 Task: Create in the project AdvantEdge in Backlog an issue 'Implement multi-factor authentication to further enhance security', assign it to team member softage.3@softage.net and change the status to IN PROGRESS. Create in the project AdvantEdge in Backlog an issue 'Develop a new feature to allow for customizable user profiles', assign it to team member softage.4@softage.net and change the status to IN PROGRESS
Action: Mouse moved to (201, 57)
Screenshot: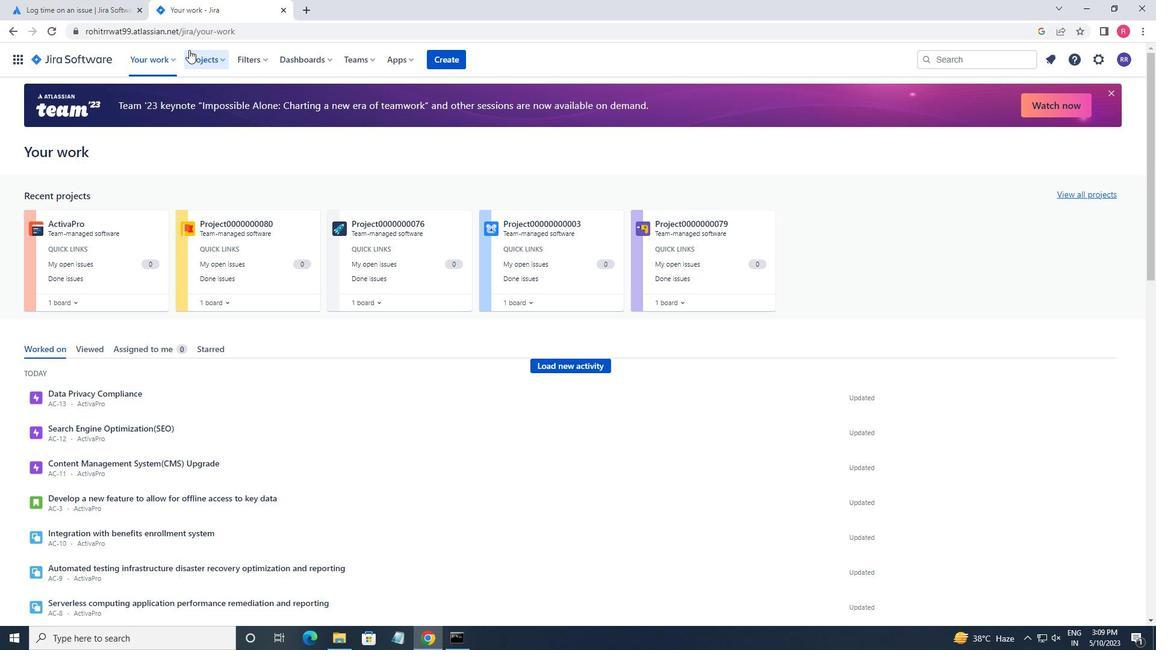 
Action: Mouse pressed left at (201, 57)
Screenshot: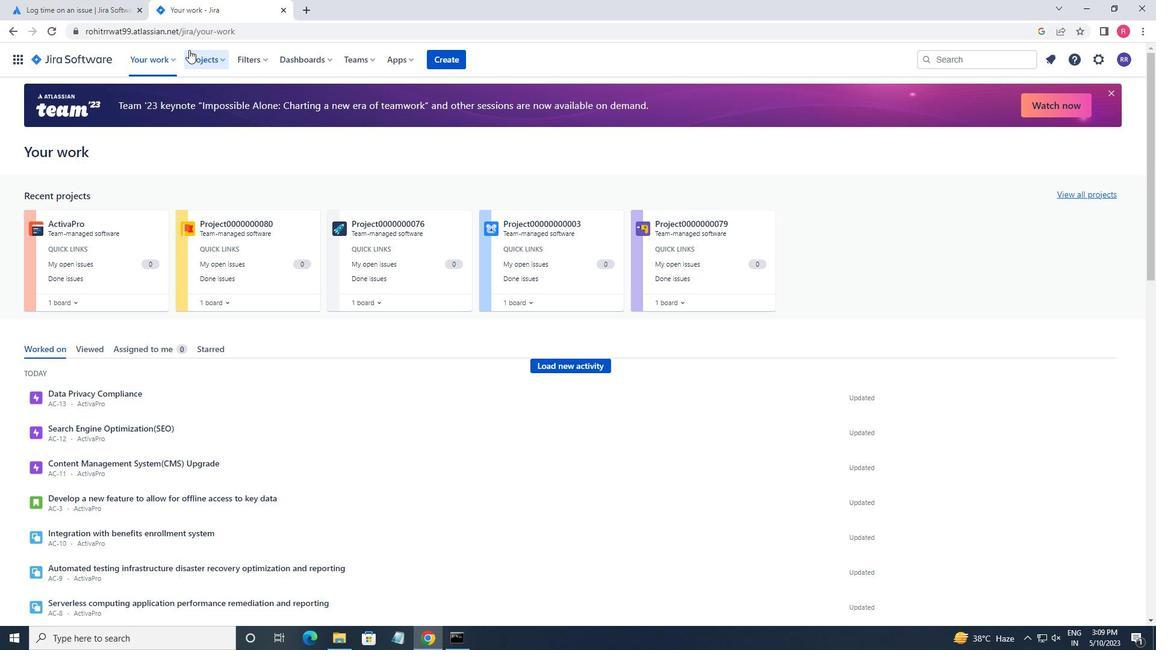 
Action: Mouse moved to (278, 143)
Screenshot: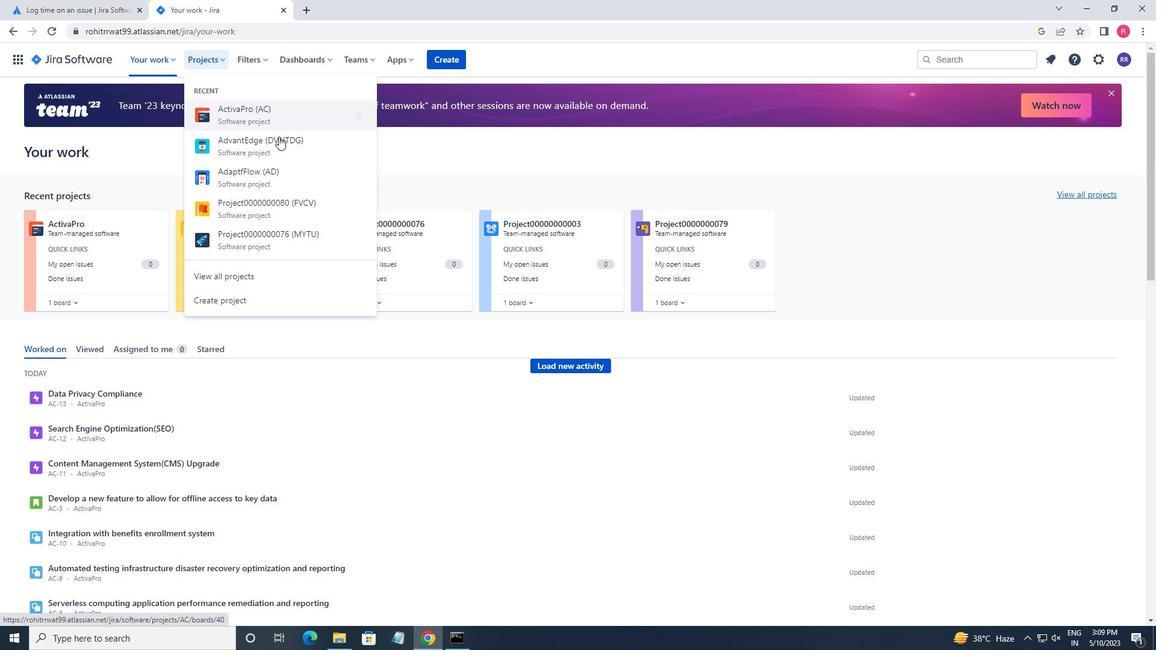 
Action: Mouse pressed left at (278, 143)
Screenshot: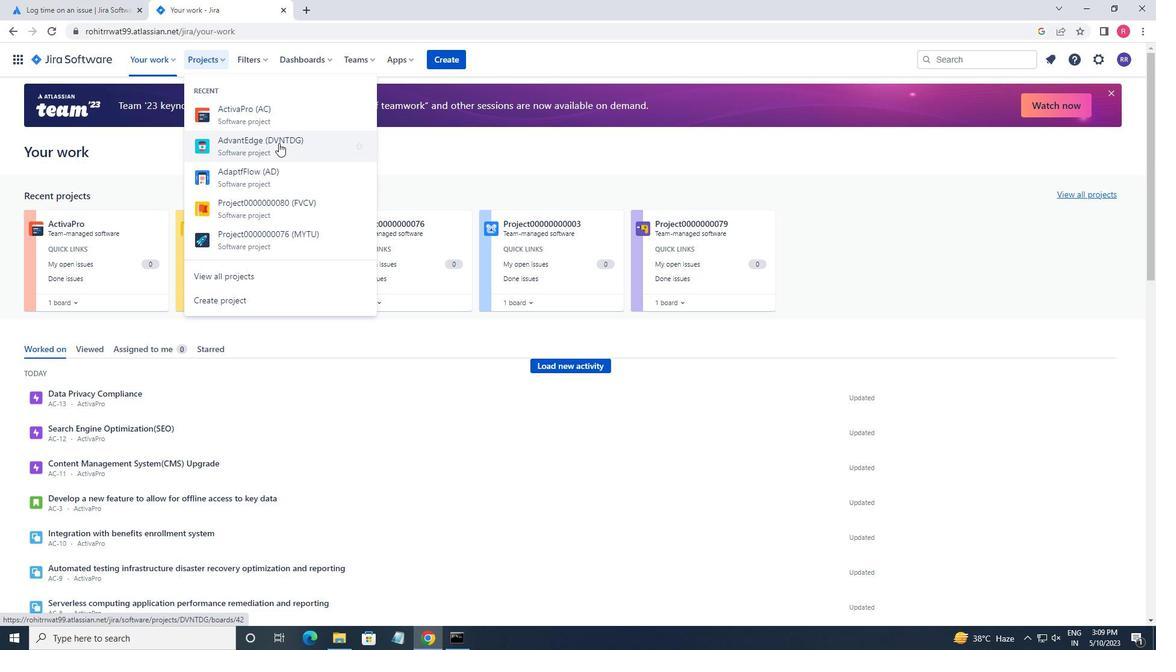 
Action: Mouse moved to (55, 176)
Screenshot: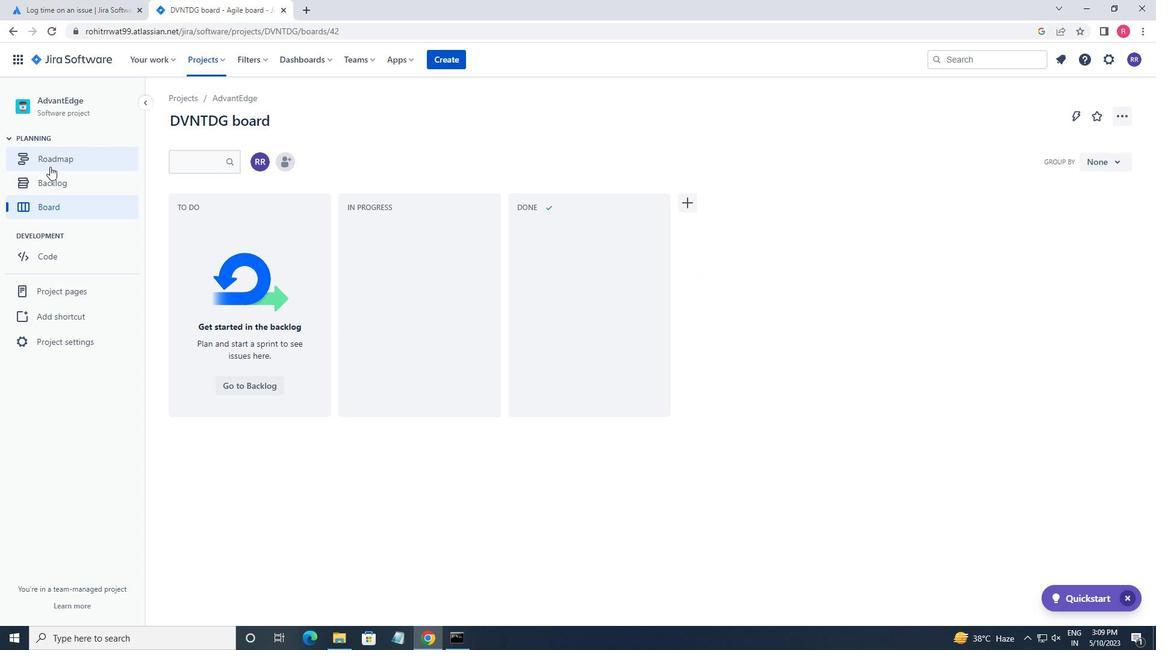 
Action: Mouse pressed left at (55, 176)
Screenshot: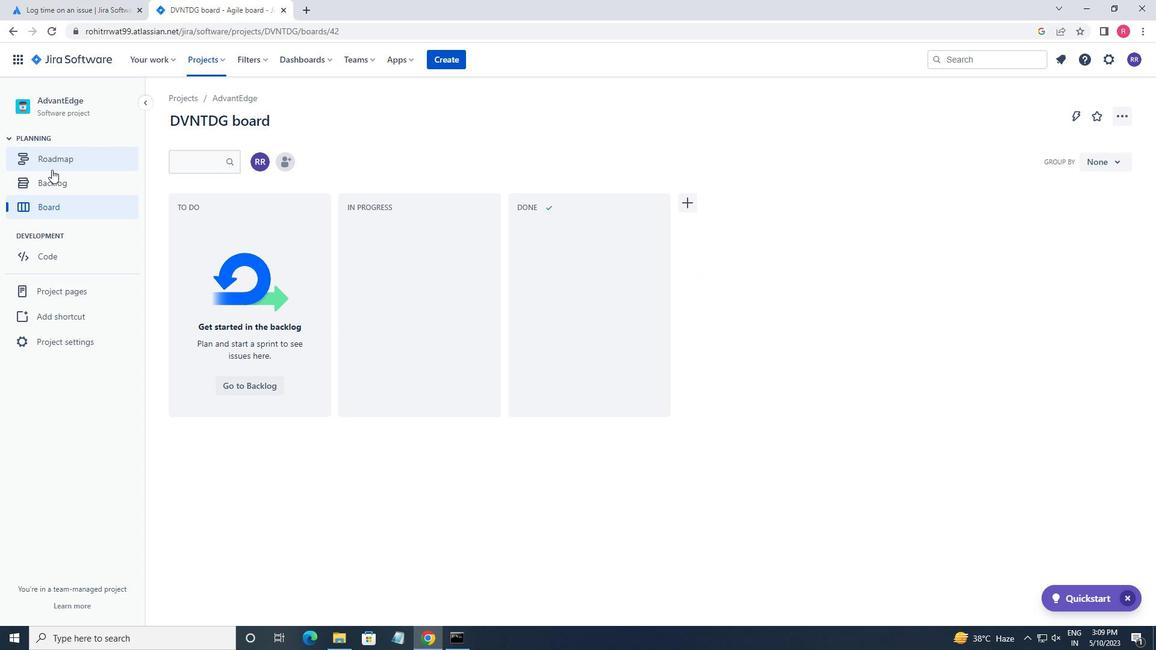 
Action: Mouse moved to (422, 435)
Screenshot: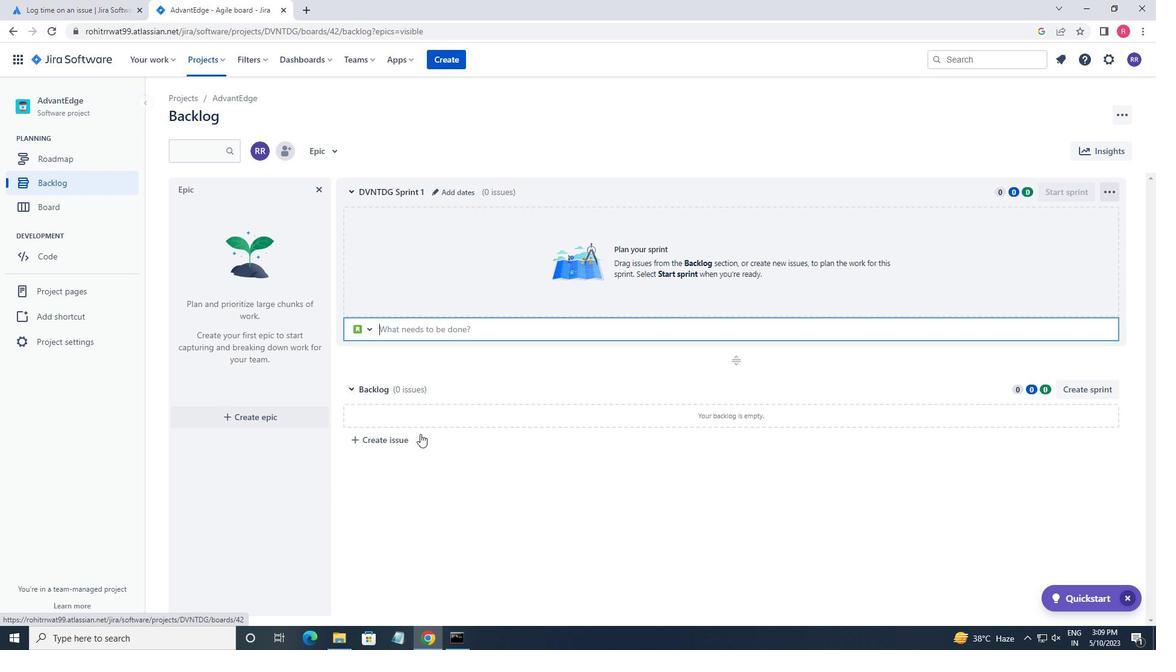 
Action: Mouse pressed left at (422, 435)
Screenshot: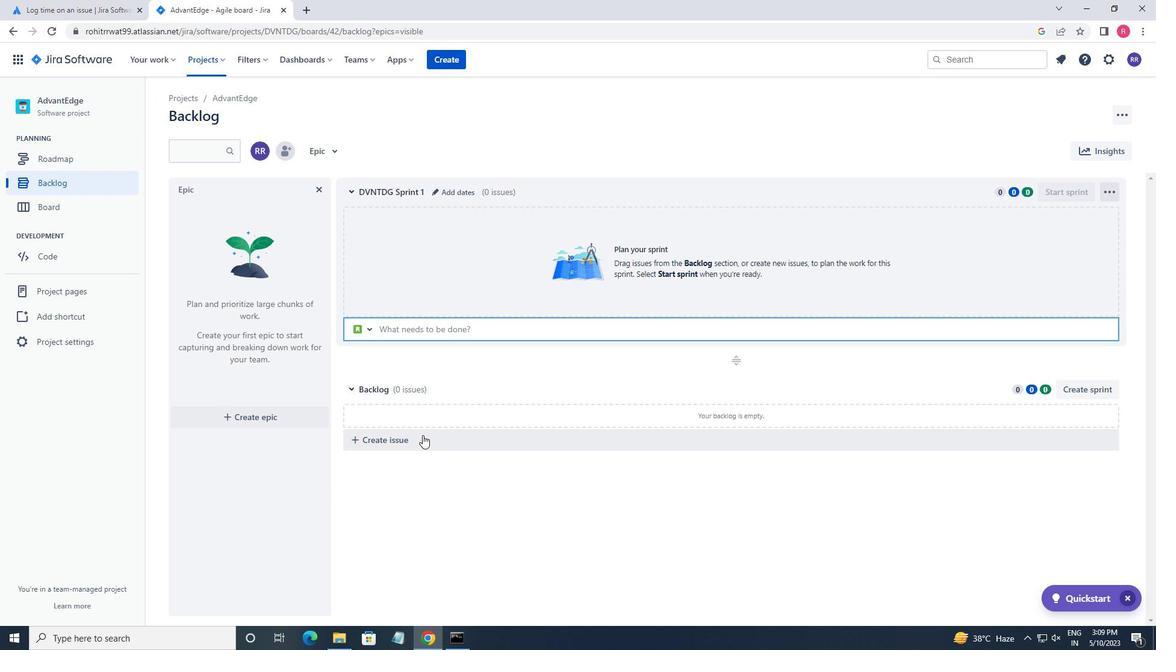 
Action: Mouse moved to (555, 608)
Screenshot: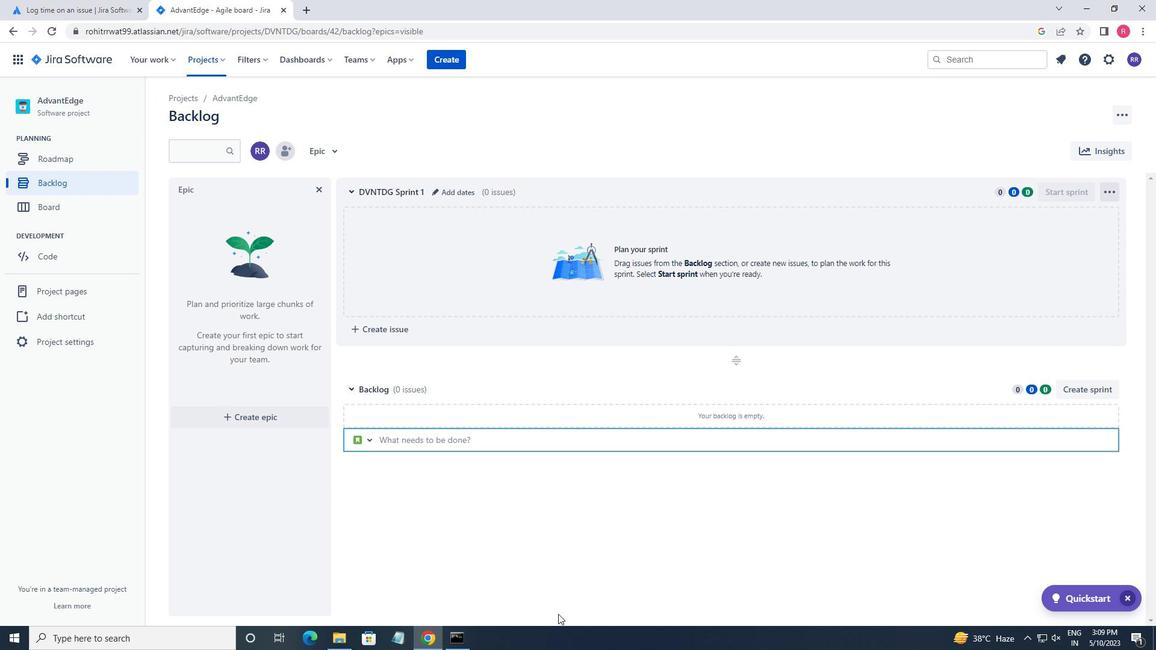 
Action: Key pressed <Key.shift_r><Key.shift_r><Key.shift_r><Key.shift_r><Key.shift_r>Implr<Key.backspace>emrnt<Key.space>multi<Key.backspace><Key.backspace><Key.backspace><Key.backspace><Key.backspace><Key.backspace><Key.backspace><Key.backspace><Key.backspace>ent<Key.space>multi-factor<Key.space>authentication<Key.space>to<Key.space>fut<Key.backspace>rther<Key.space>enhance<Key.space>security<Key.enter>
Screenshot: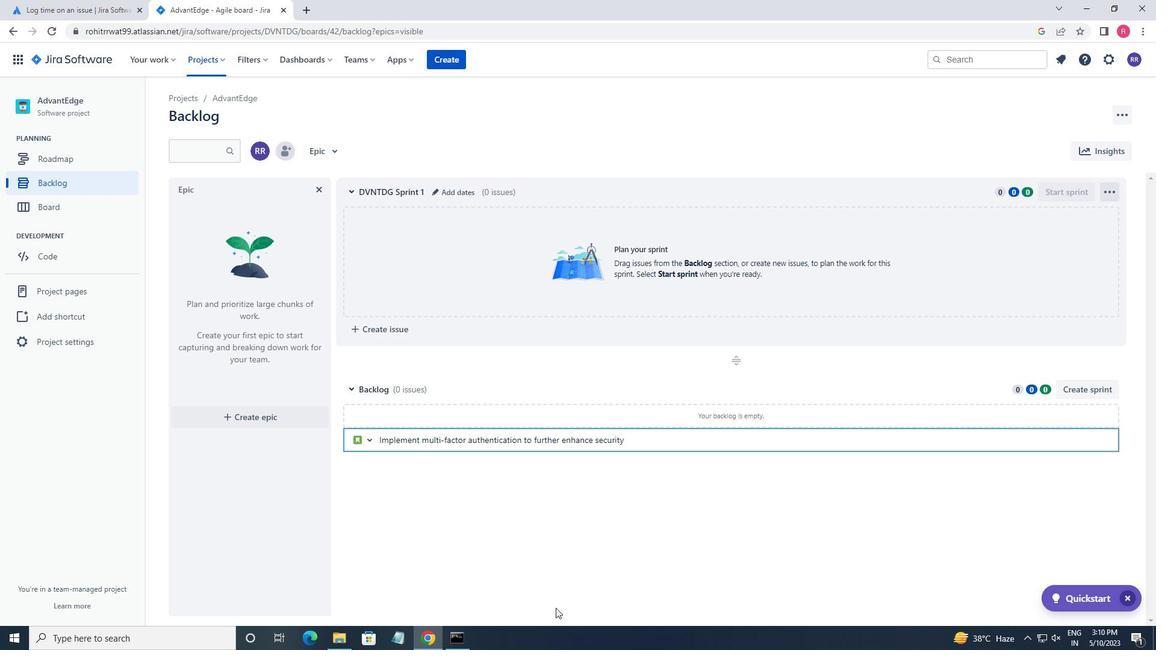 
Action: Mouse moved to (700, 417)
Screenshot: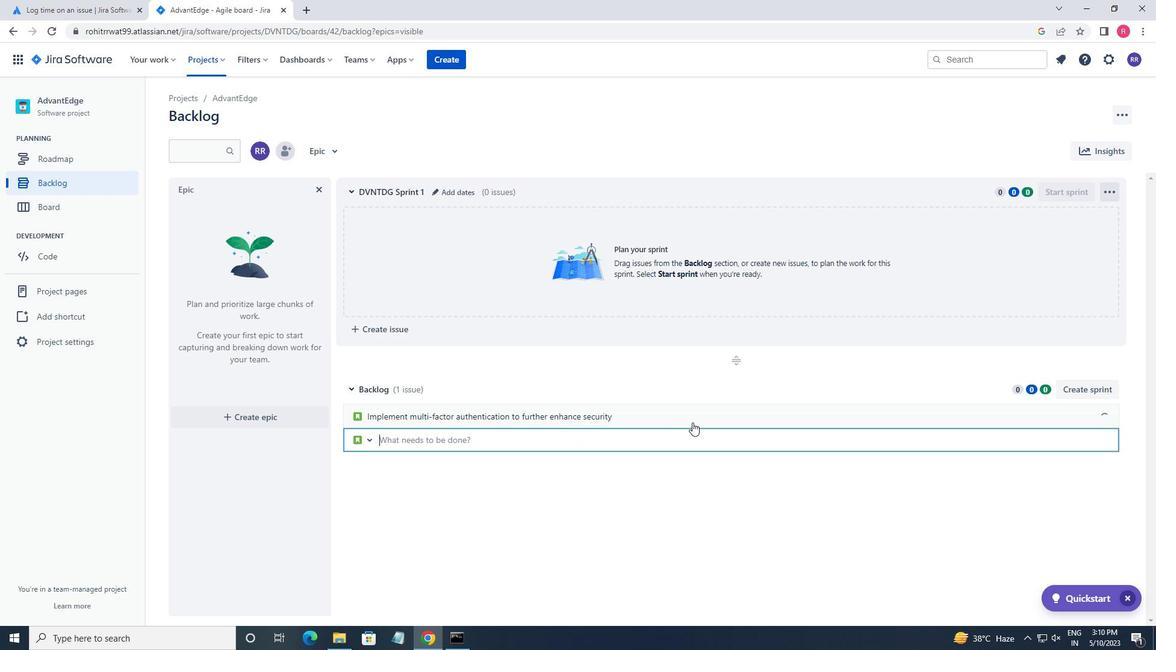 
Action: Mouse pressed left at (700, 417)
Screenshot: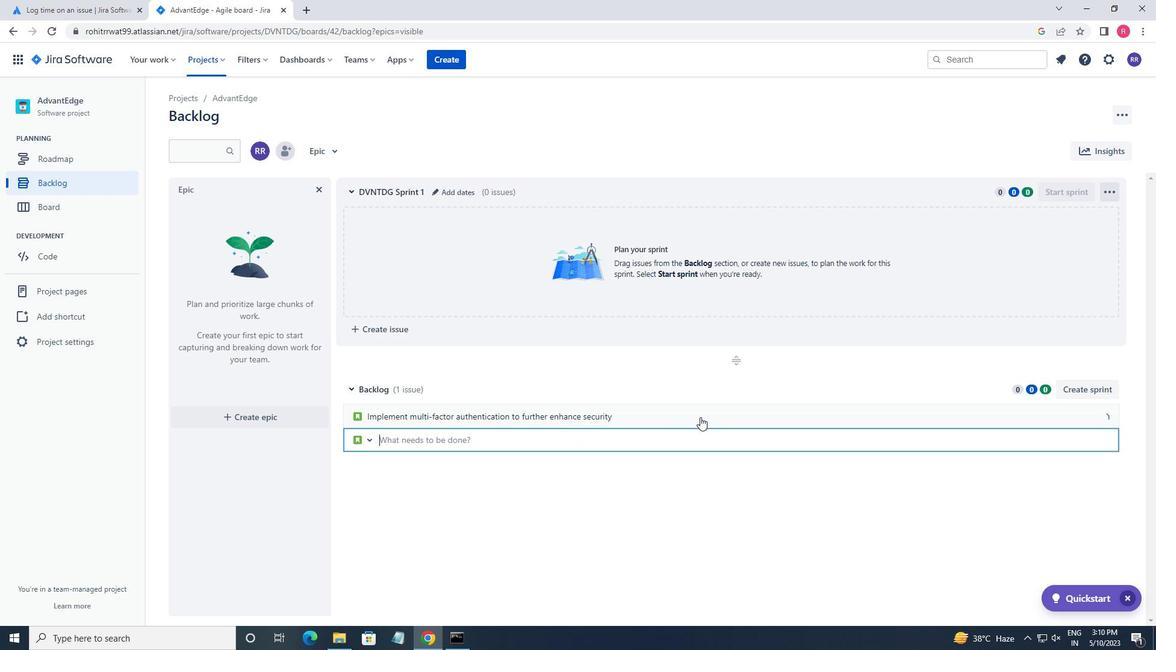 
Action: Mouse moved to (815, 416)
Screenshot: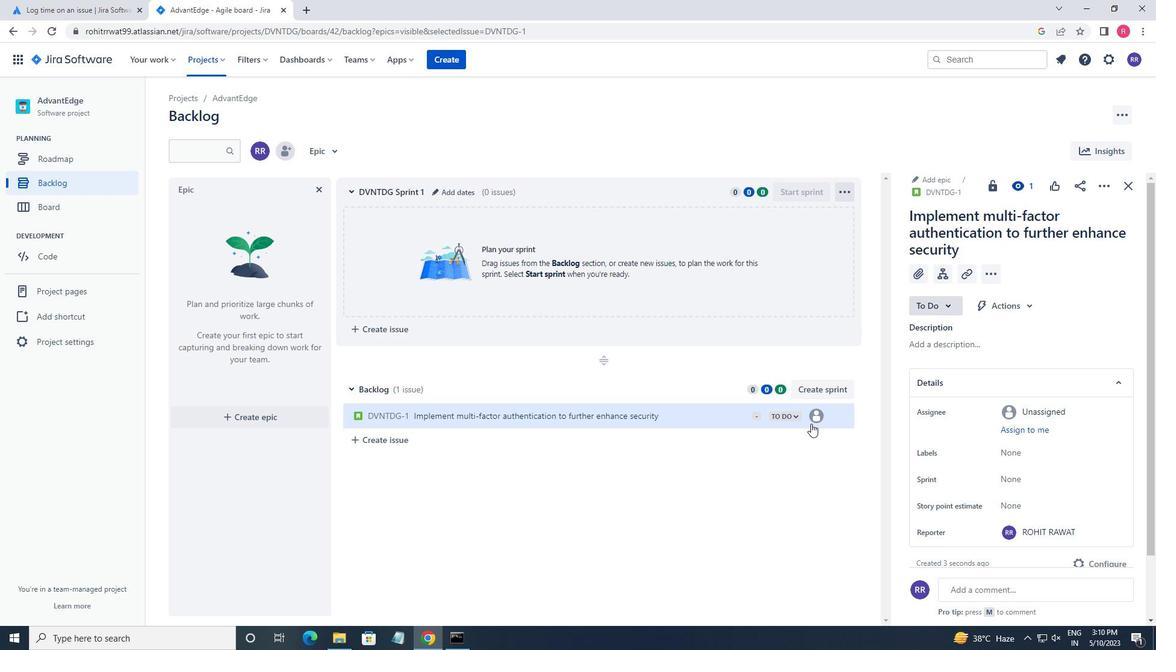 
Action: Mouse pressed left at (815, 416)
Screenshot: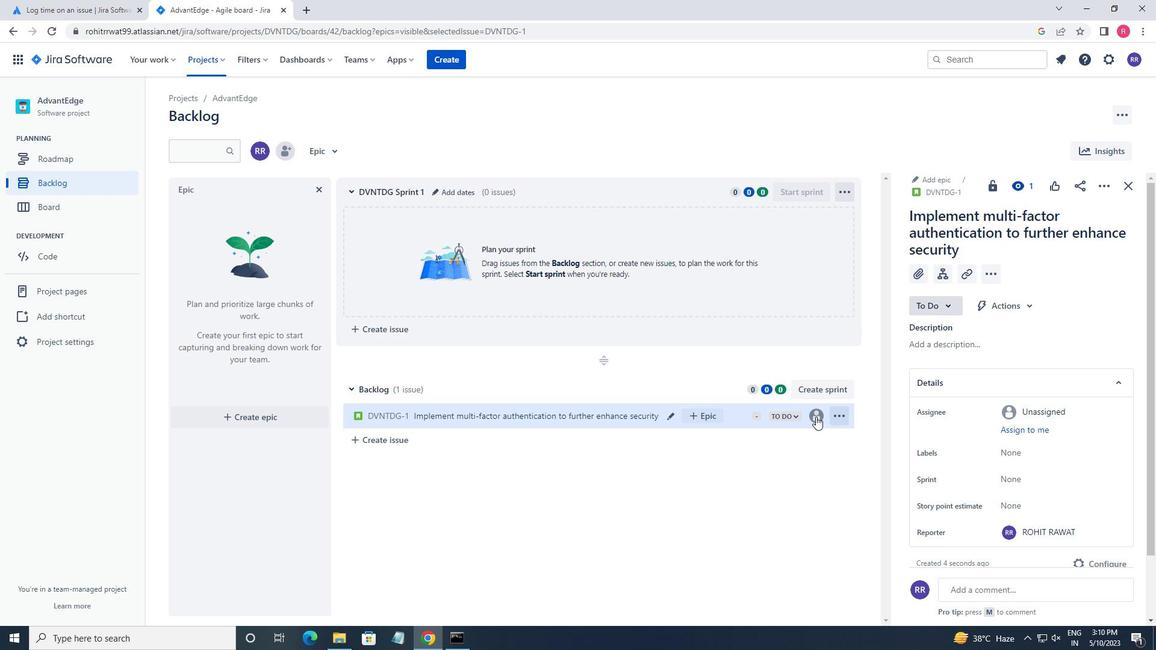 
Action: Mouse moved to (1128, 185)
Screenshot: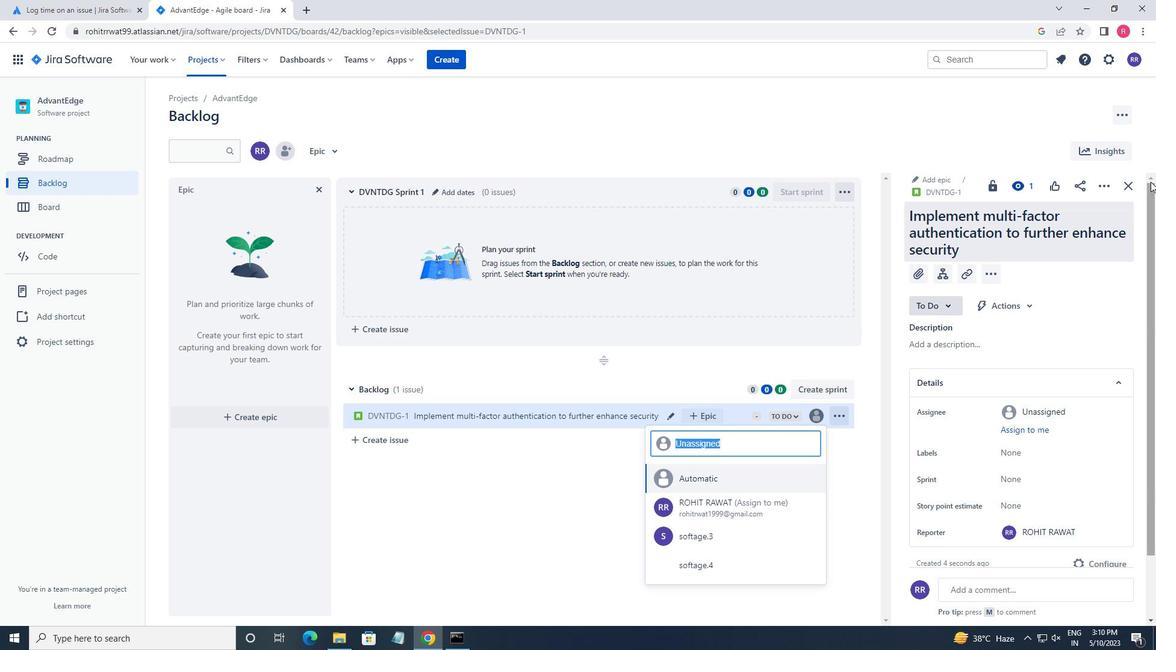 
Action: Mouse pressed left at (1128, 185)
Screenshot: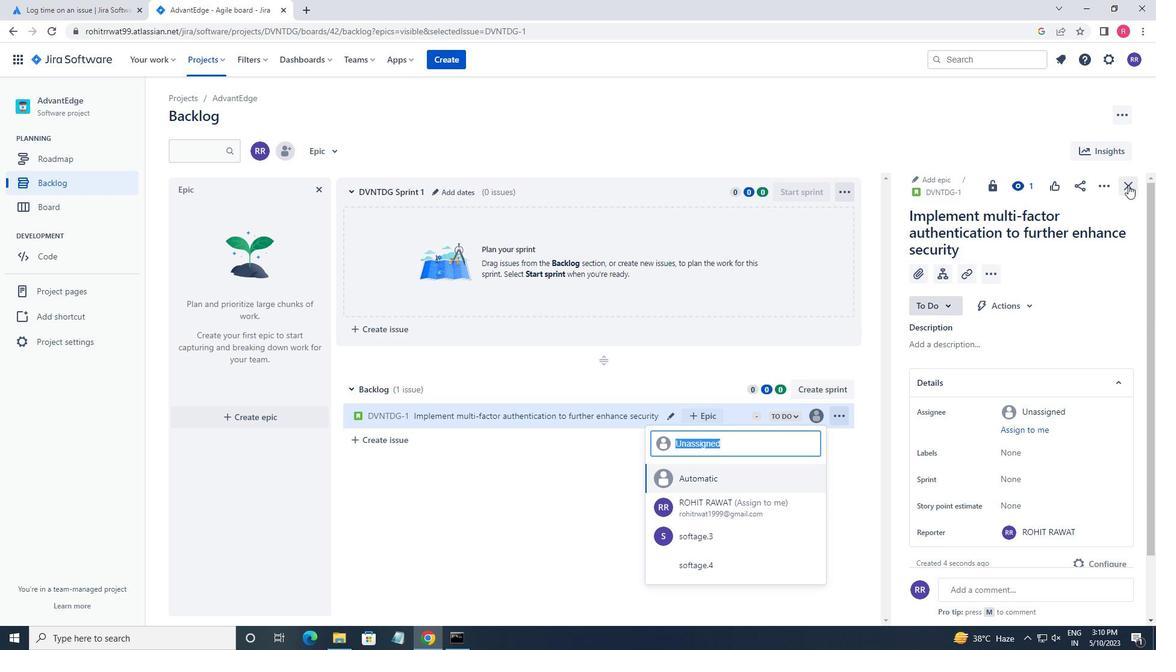 
Action: Mouse moved to (1081, 418)
Screenshot: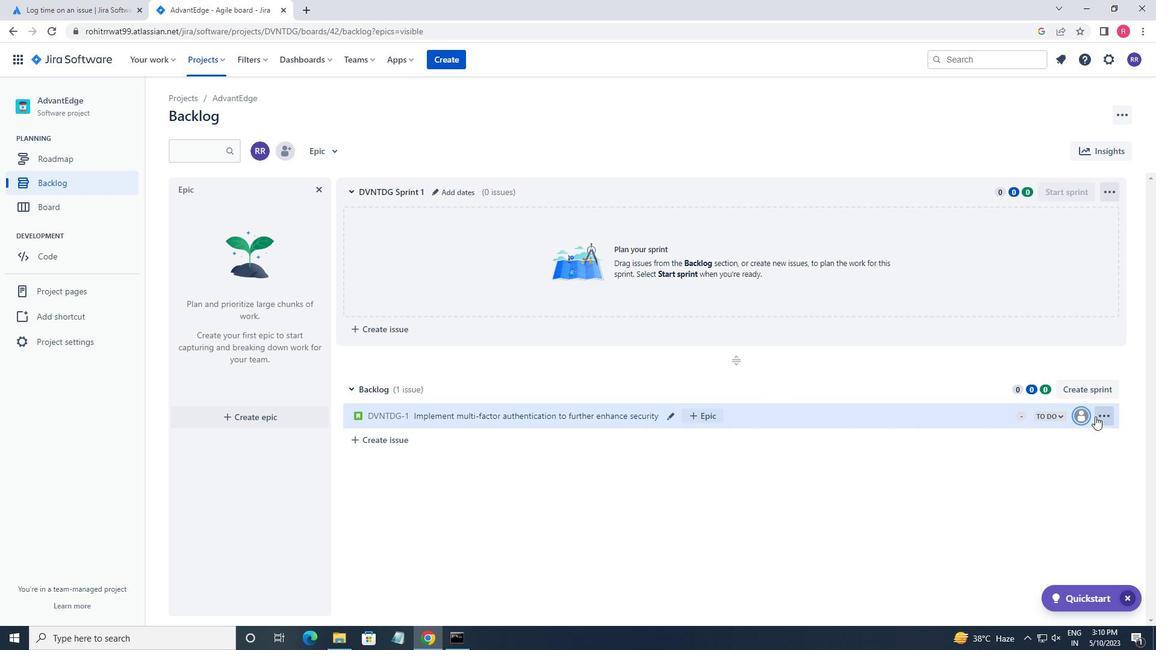 
Action: Mouse pressed left at (1081, 418)
Screenshot: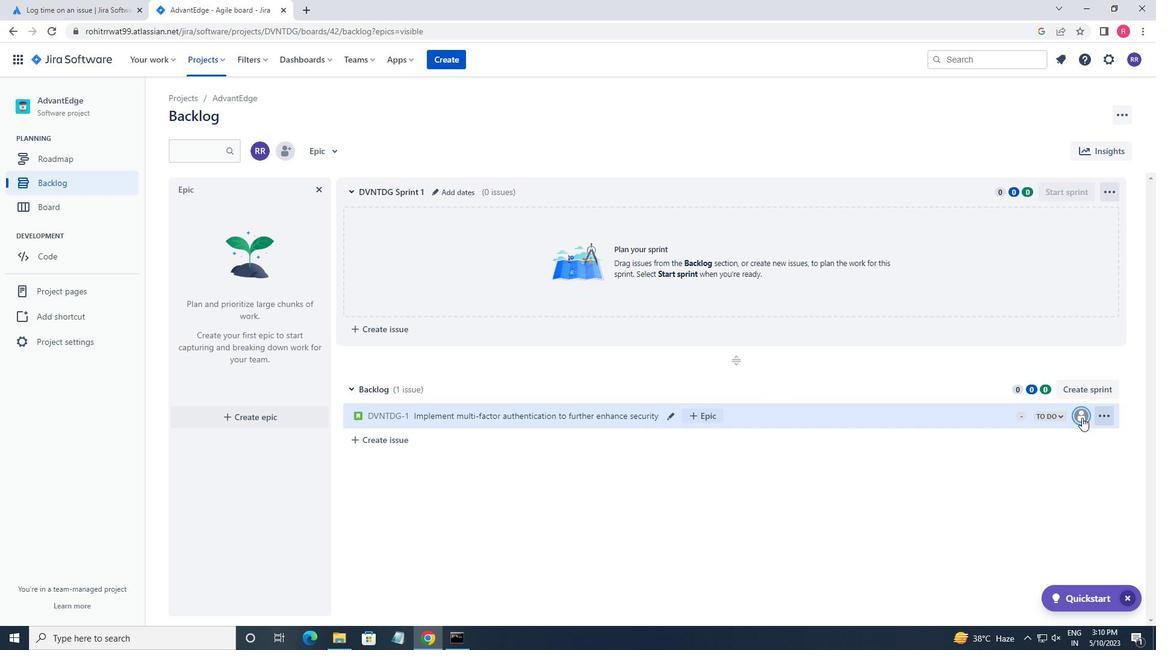 
Action: Mouse moved to (988, 460)
Screenshot: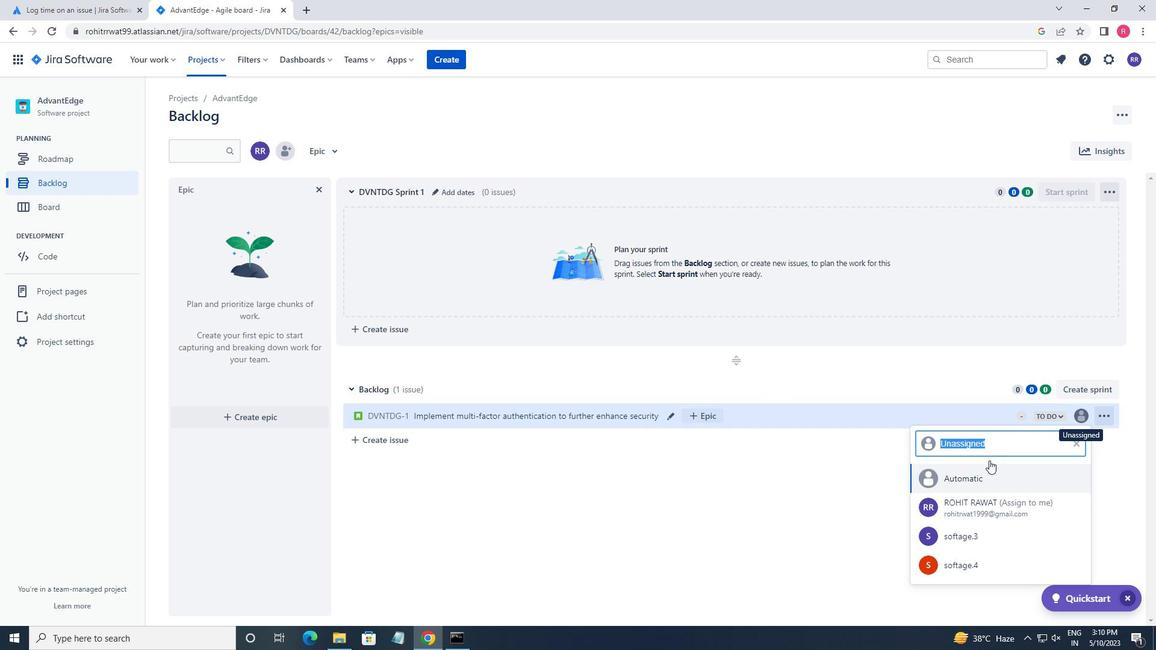 
Action: Key pressed softage.3<Key.shift><Key.shift><Key.shift><Key.shift><Key.shift><Key.shift>@SOFTAGE.NET<Key.enter>
Screenshot: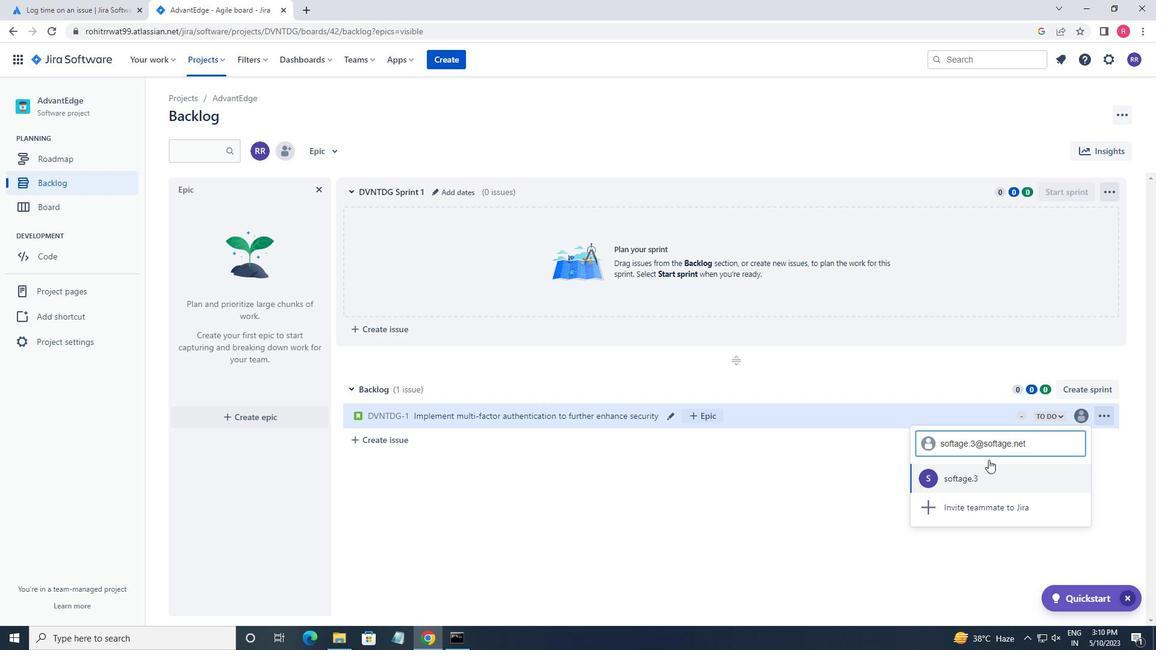 
Action: Mouse moved to (1047, 421)
Screenshot: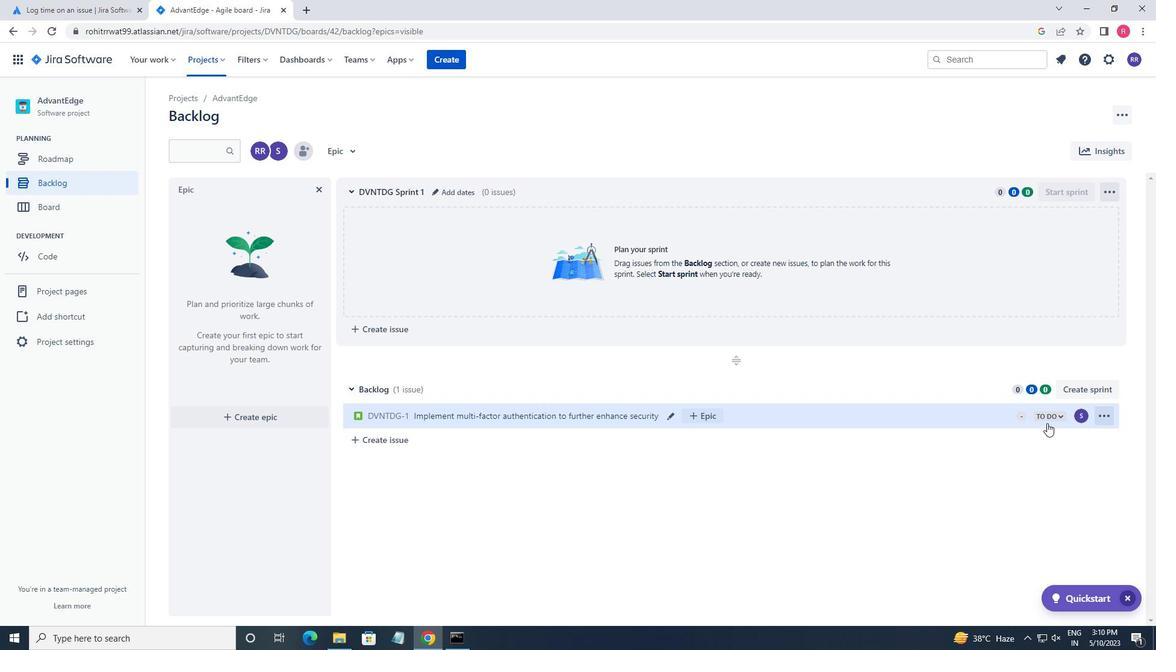 
Action: Mouse pressed left at (1047, 421)
Screenshot: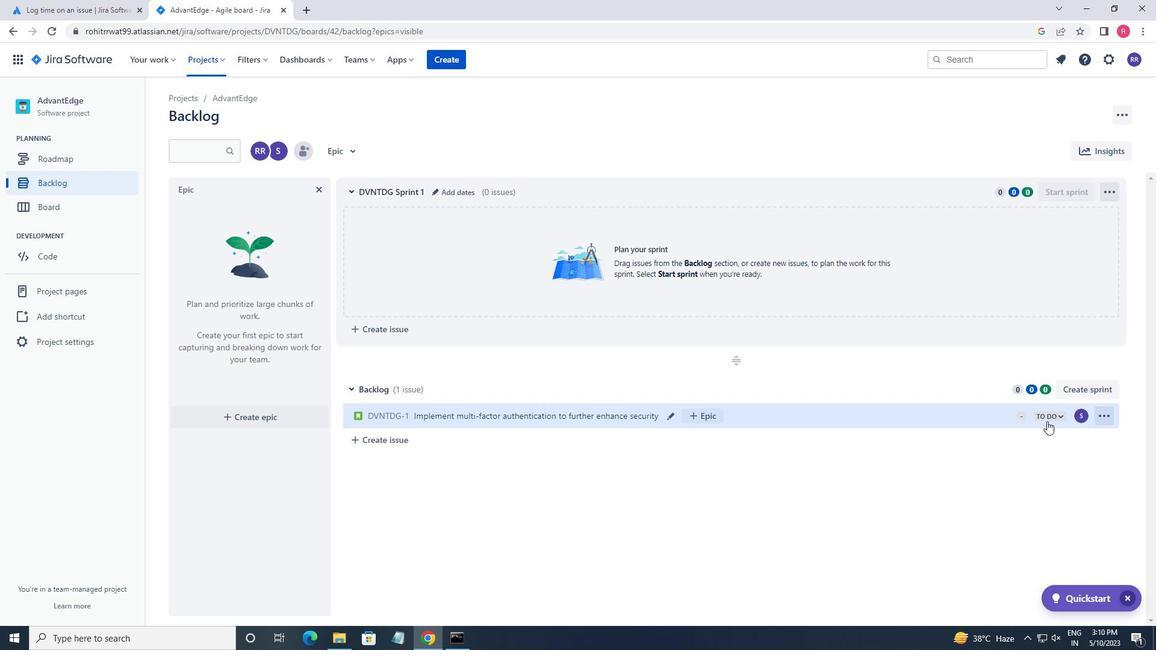 
Action: Mouse moved to (987, 441)
Screenshot: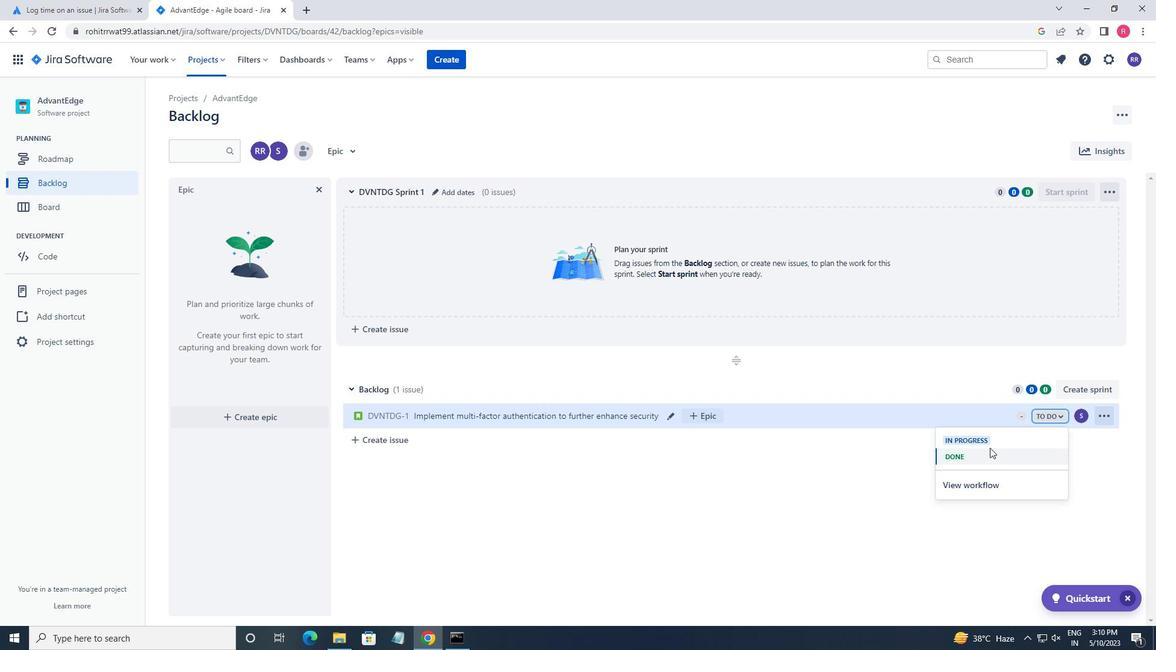 
Action: Mouse pressed left at (987, 441)
Screenshot: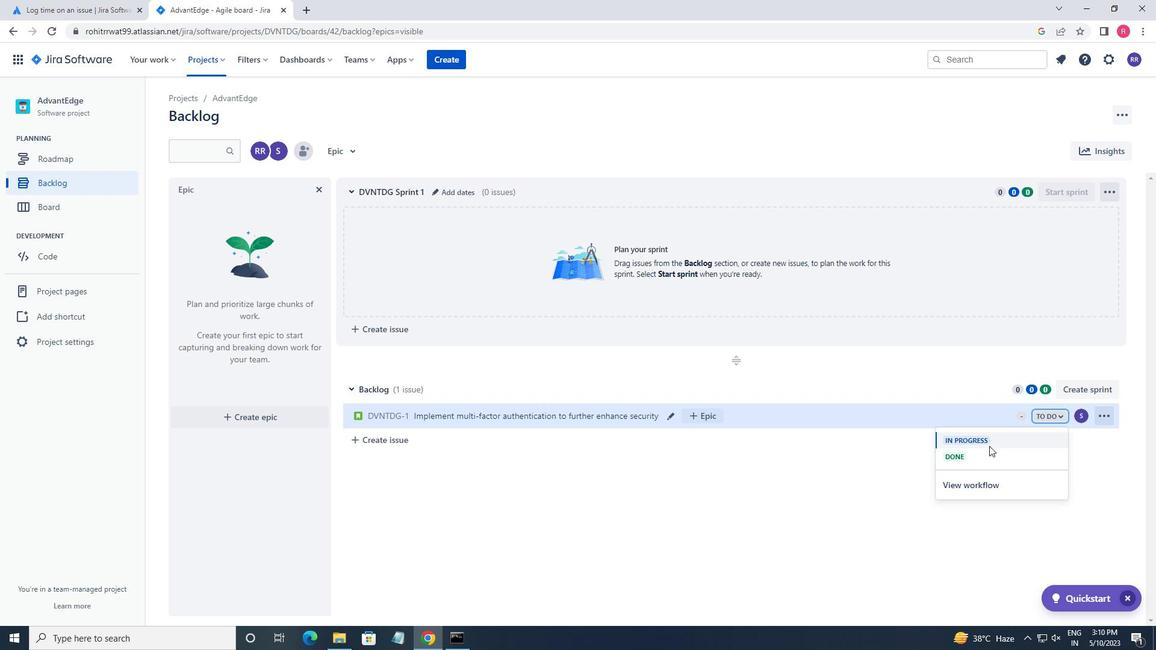 
Action: Mouse moved to (399, 445)
Screenshot: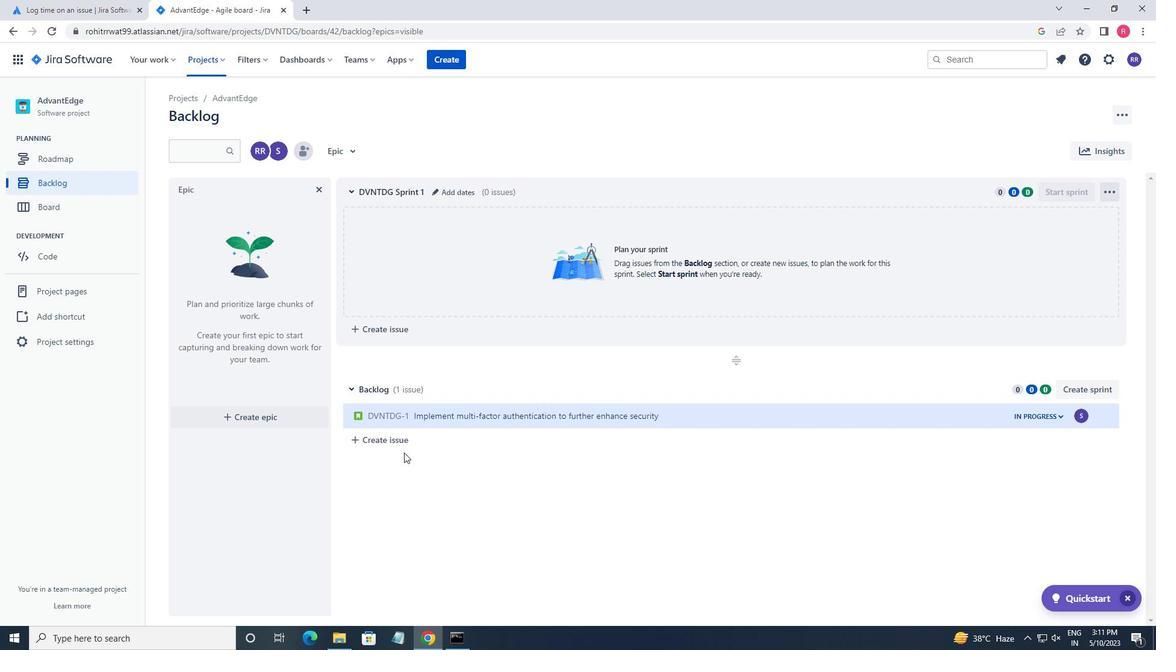 
Action: Mouse pressed left at (399, 445)
Screenshot: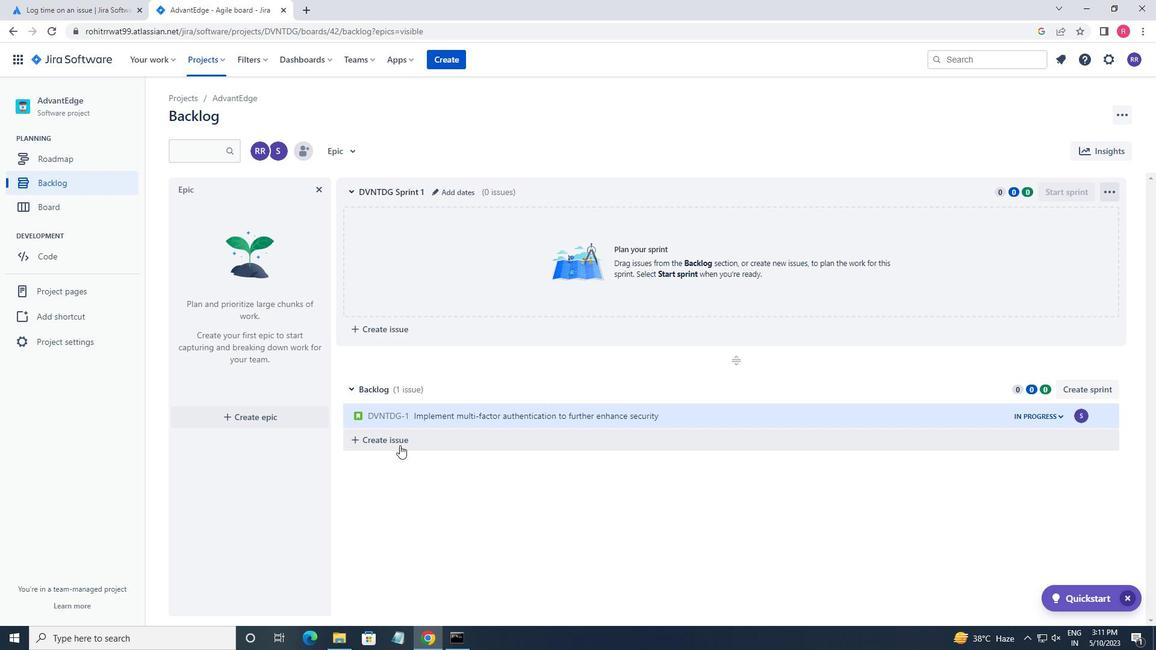 
Action: Mouse moved to (419, 450)
Screenshot: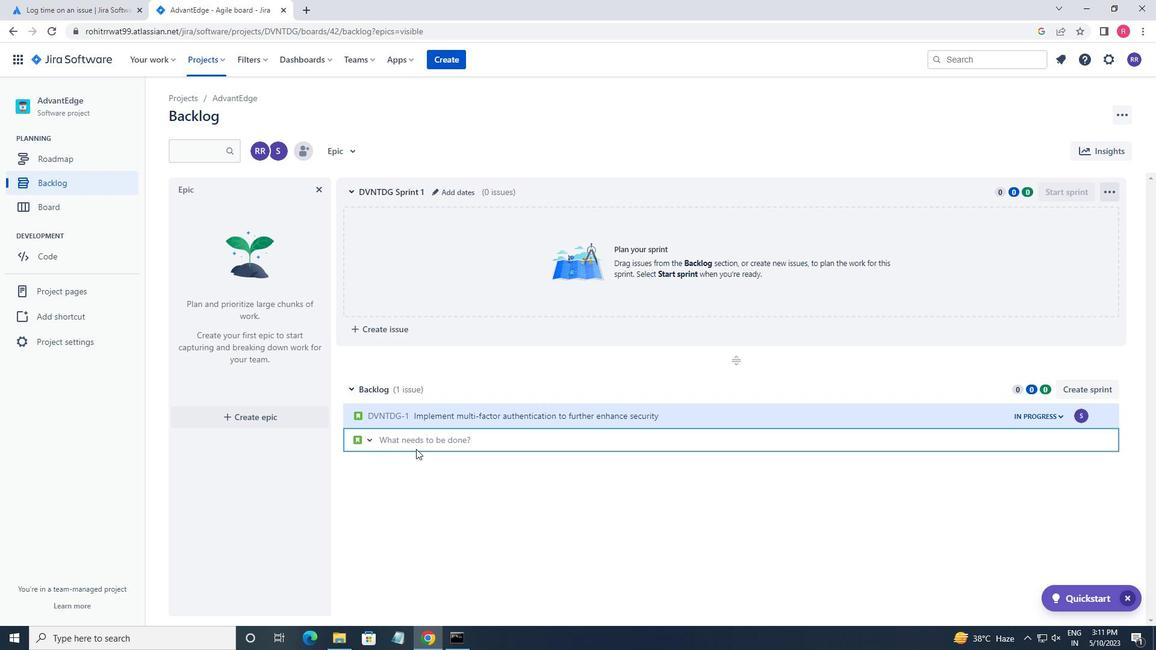 
Action: Key pressed <Key.shift>DEVELOP<Key.space>A<Key.space>NEW<Key.space>FEATURE<Key.space>TO<Key.space>ALLOW<Key.space>FOR<Key.space>CUSTP<Key.backspace>OMIZABLE<Key.space>USER<Key.space>PROFU<Key.backspace>ILE<Key.space>
Screenshot: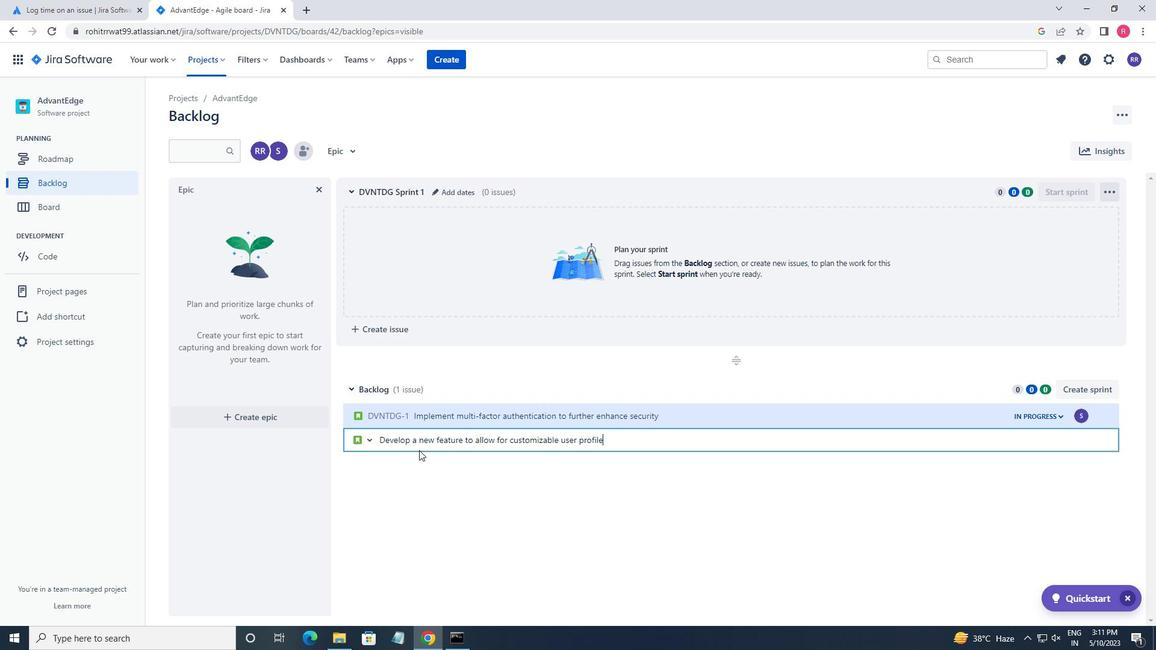 
Action: Mouse moved to (419, 450)
Screenshot: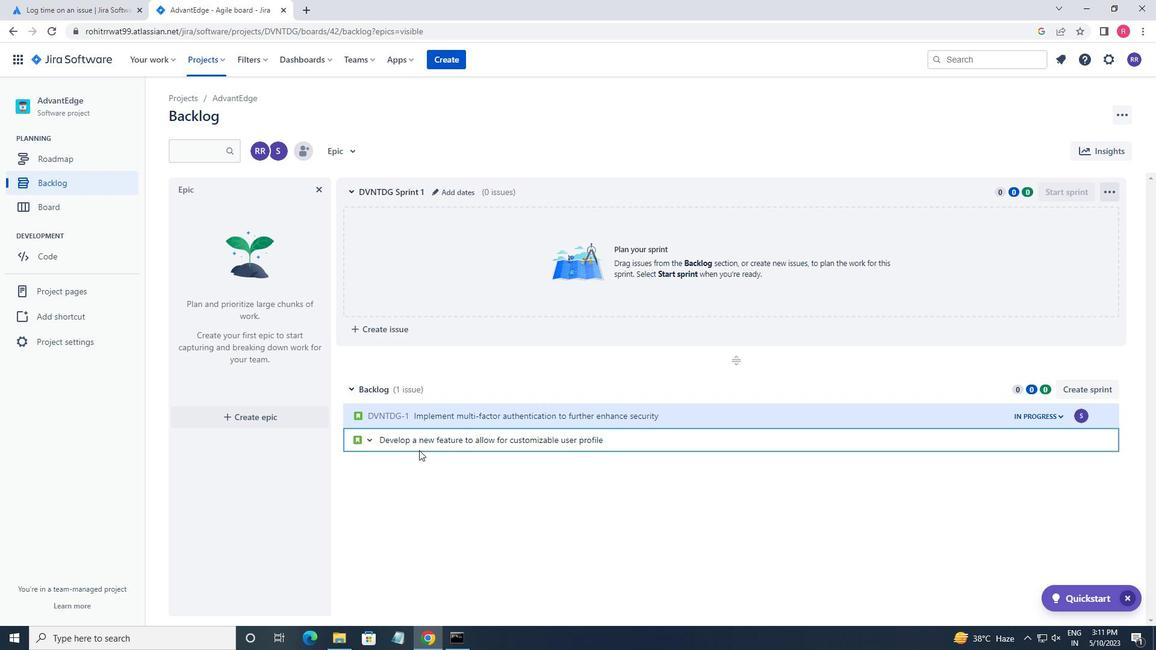 
Action: Key pressed <Key.enter>
Screenshot: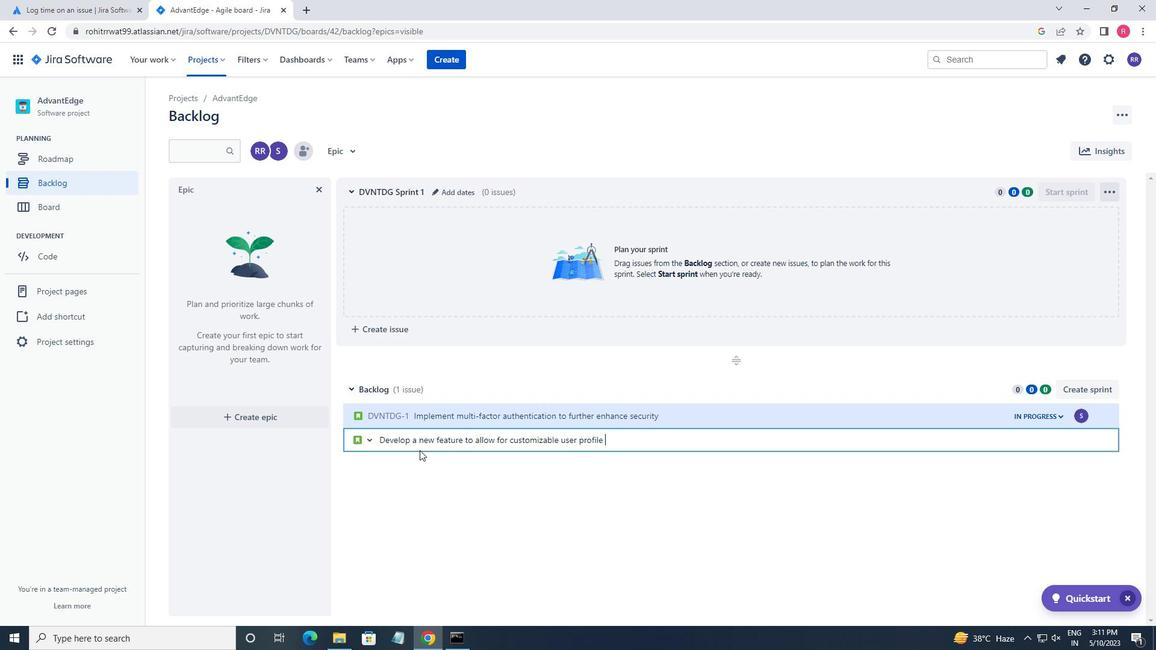 
Action: Mouse moved to (1078, 442)
Screenshot: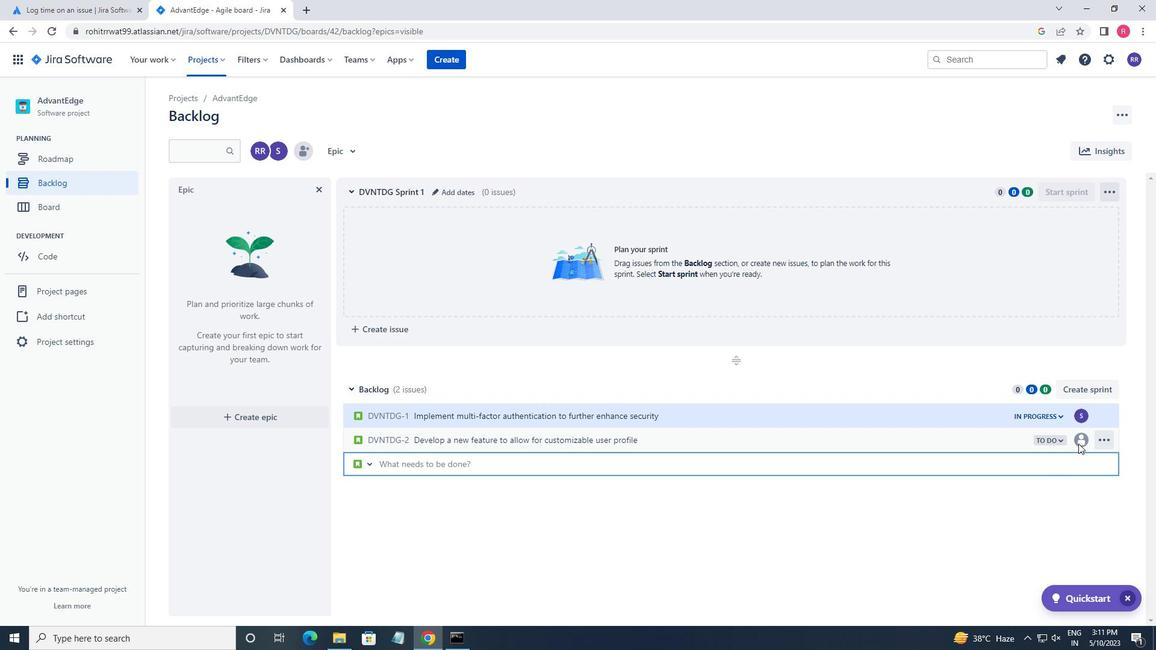 
Action: Mouse pressed left at (1078, 442)
Screenshot: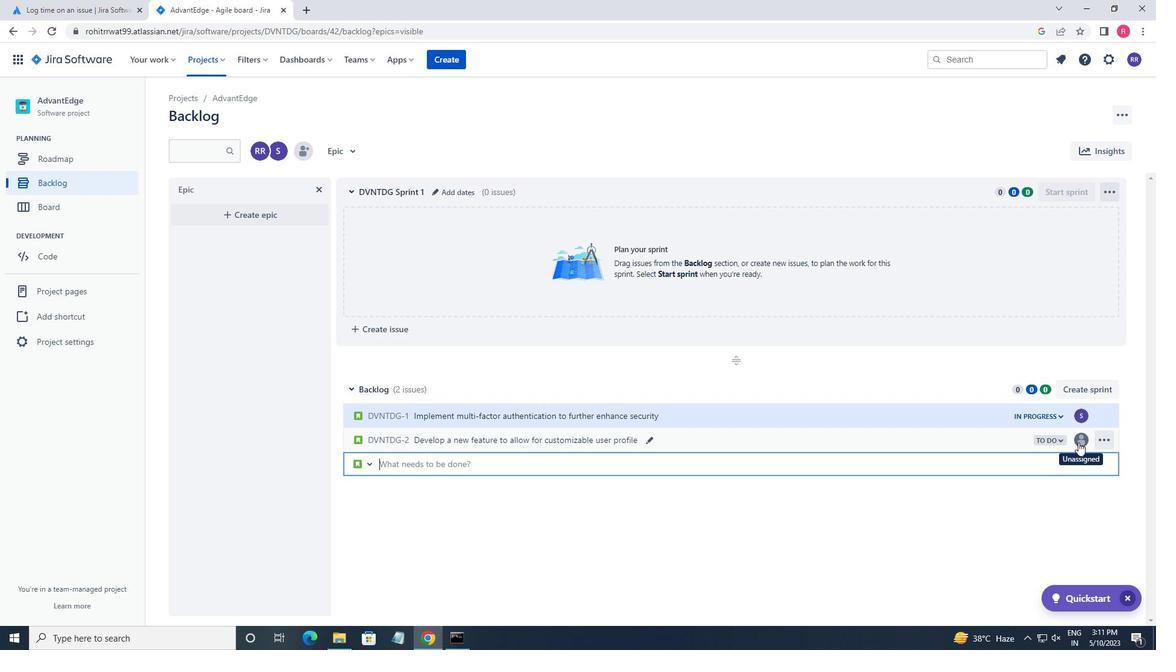 
Action: Mouse moved to (1075, 445)
Screenshot: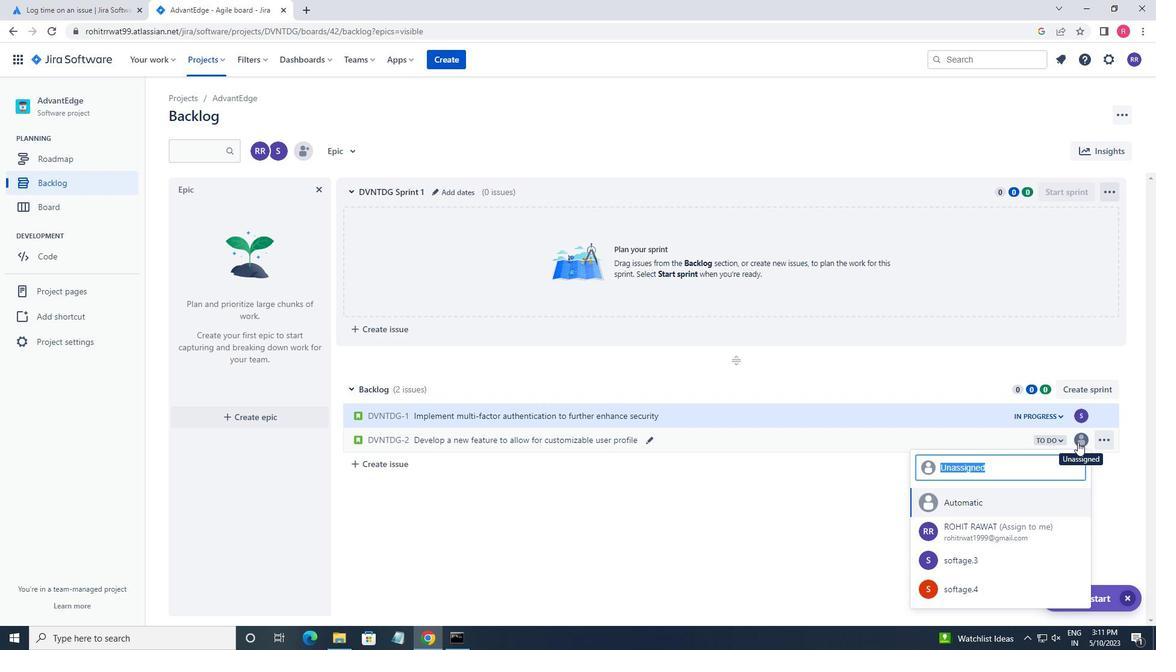 
Action: Key pressed SOFTAGE.4<Key.shift>@SOFTAGE.NET<Key.enter>
Screenshot: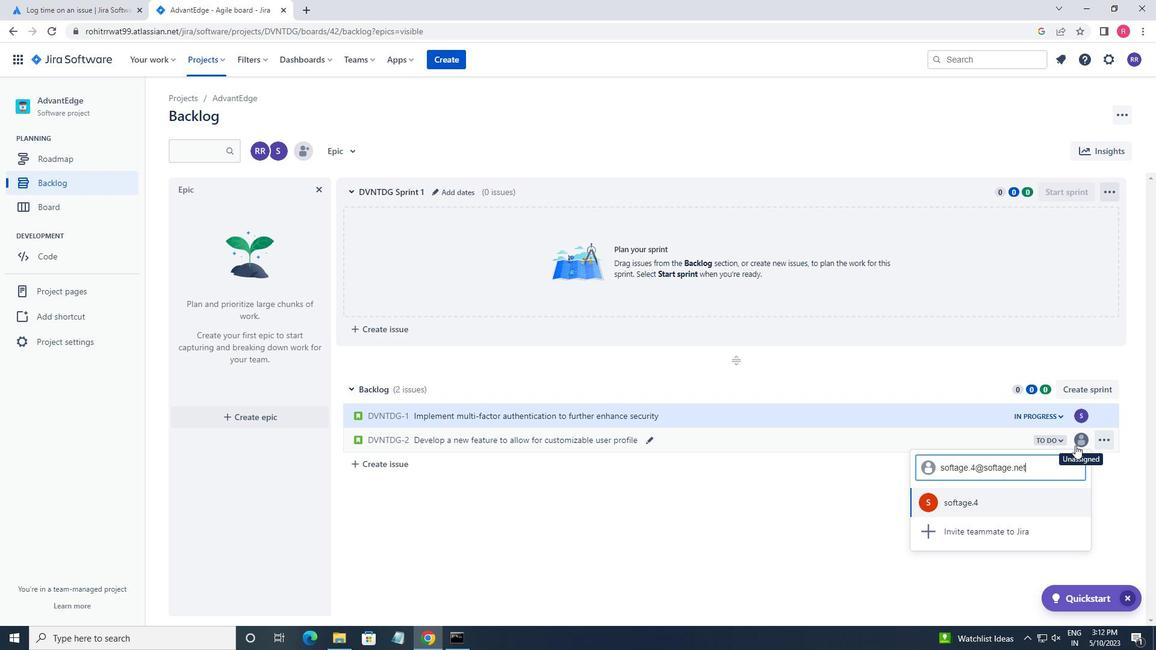 
Action: Mouse moved to (1036, 432)
Screenshot: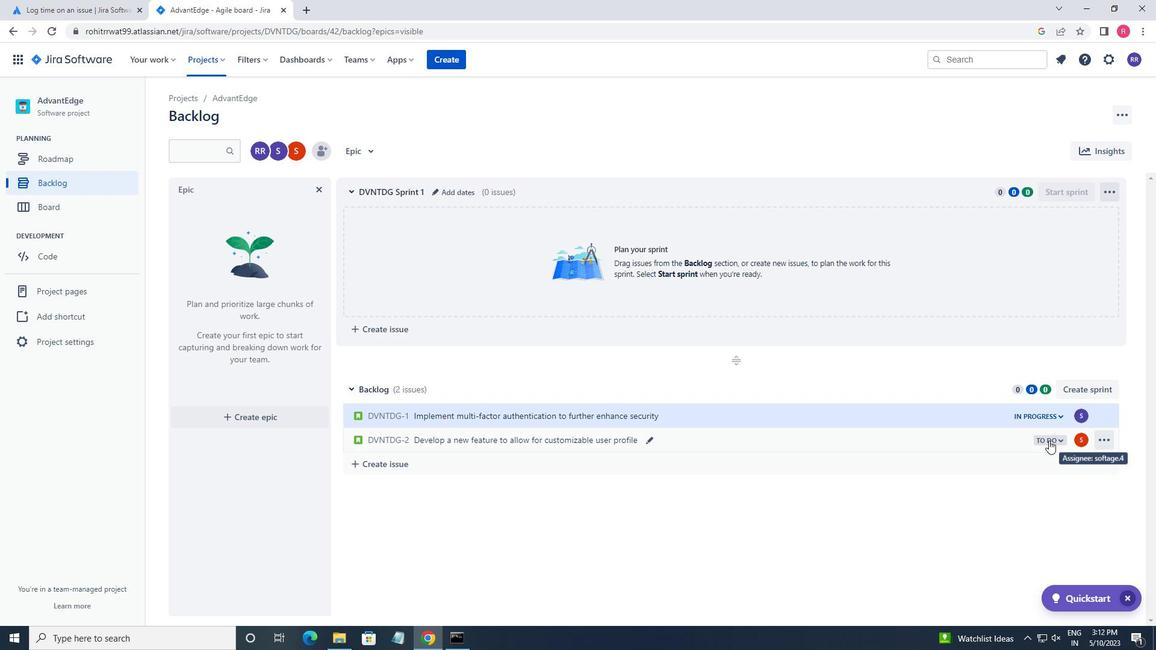 
Action: Mouse pressed left at (1036, 432)
Screenshot: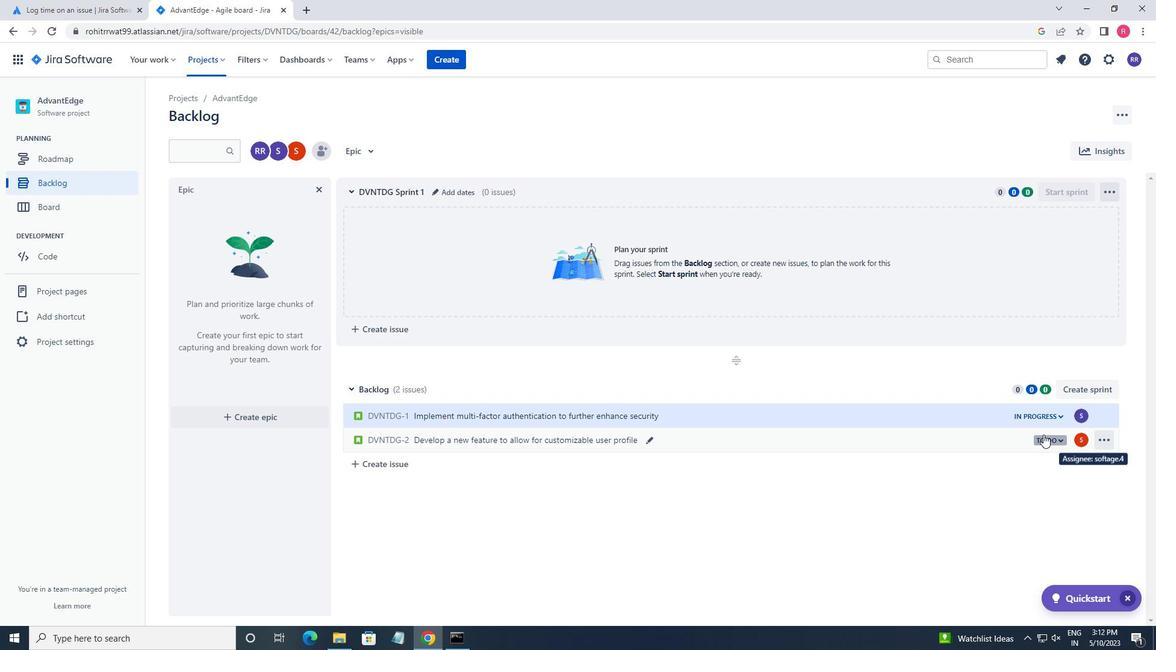 
Action: Mouse moved to (792, 441)
Screenshot: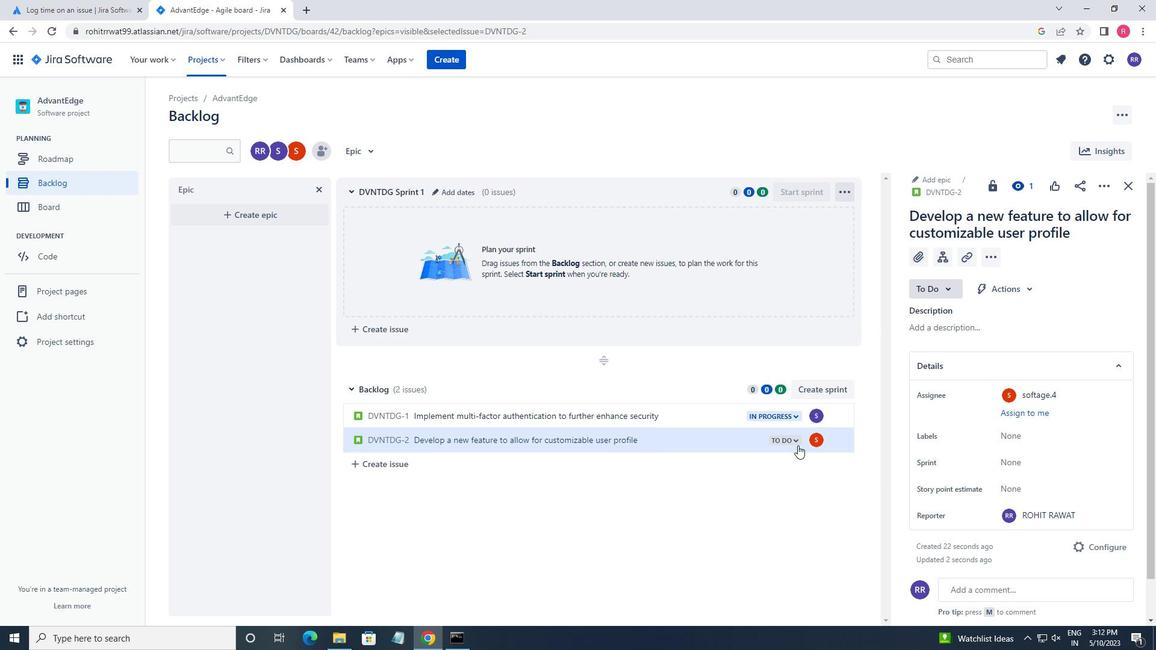 
Action: Mouse pressed left at (792, 441)
Screenshot: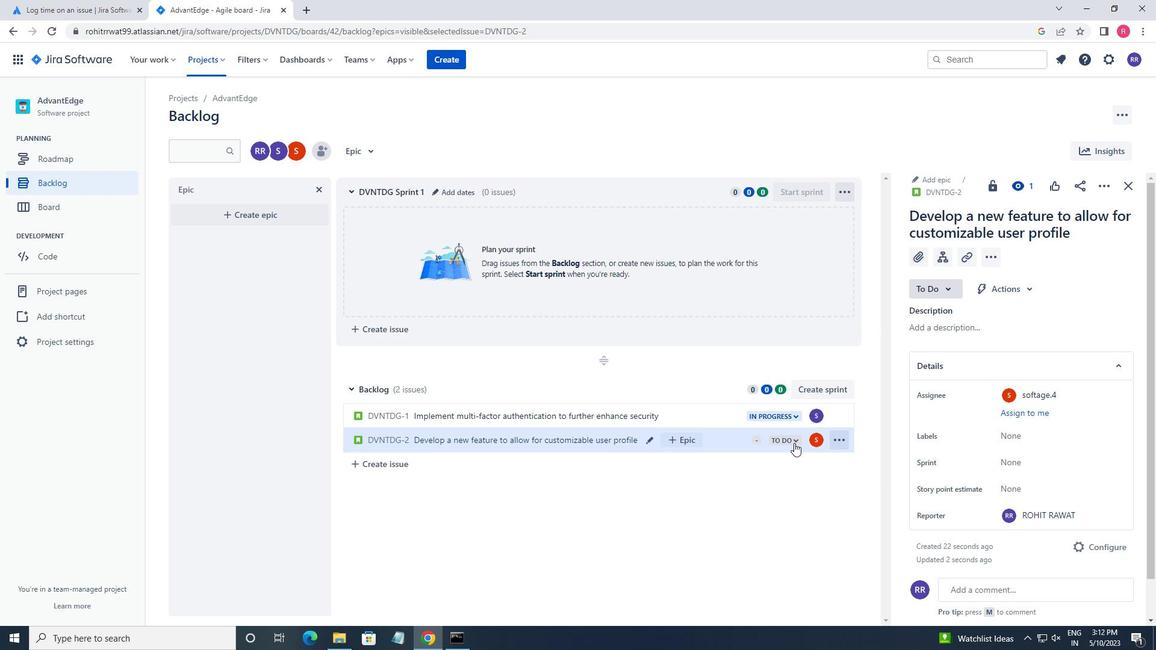 
Action: Mouse moved to (801, 463)
Screenshot: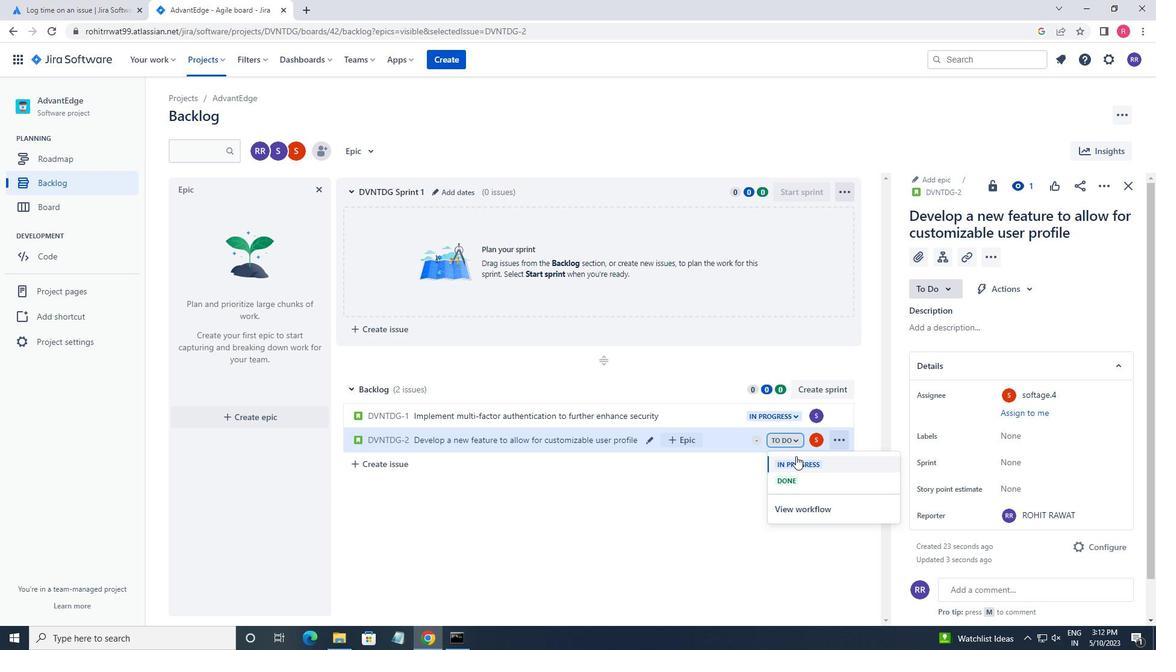 
Action: Mouse pressed left at (801, 463)
Screenshot: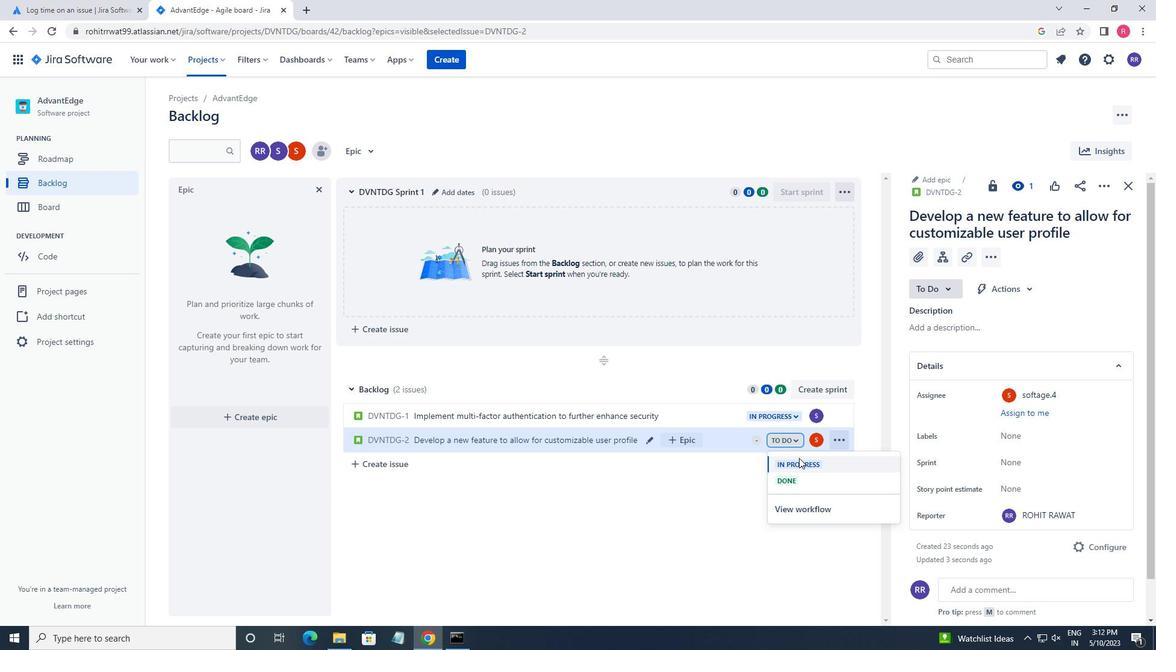 
Action: Mouse moved to (1127, 189)
Screenshot: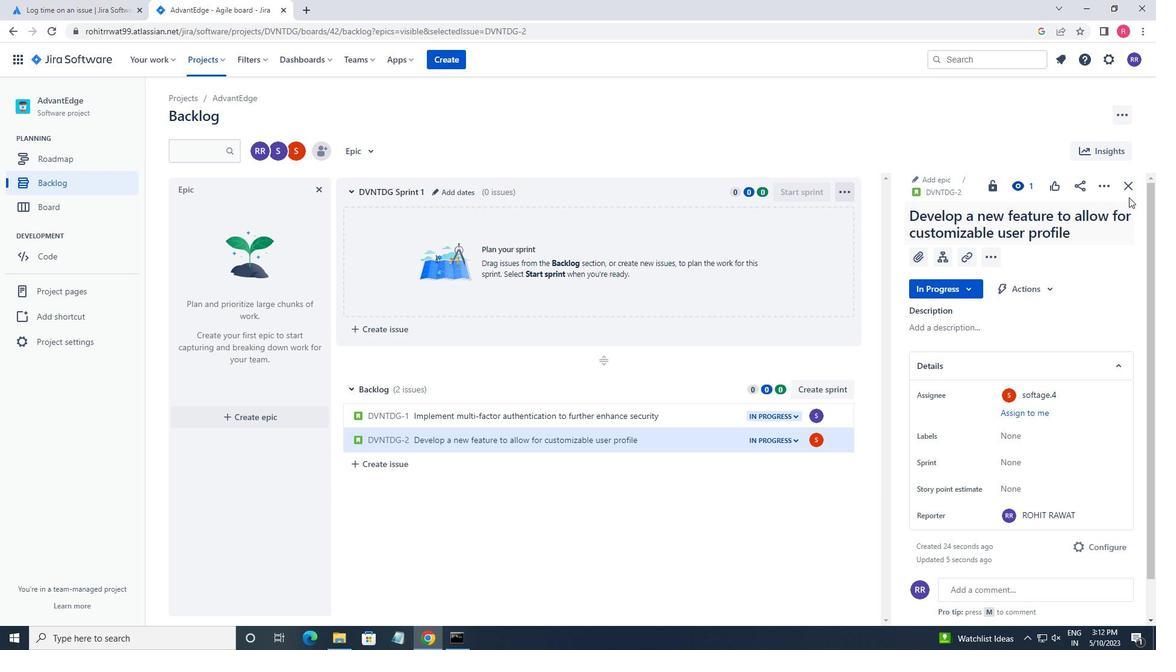 
Action: Mouse pressed left at (1127, 189)
Screenshot: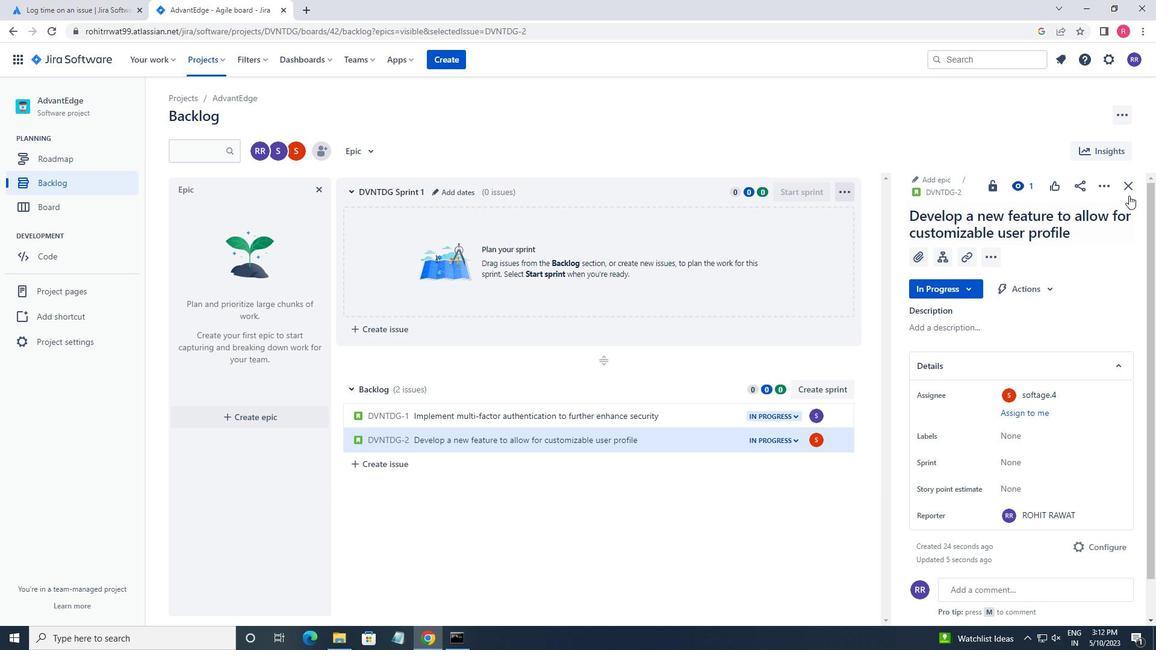 
